 Task: Check the items in your cart.
Action: Mouse moved to (936, 55)
Screenshot: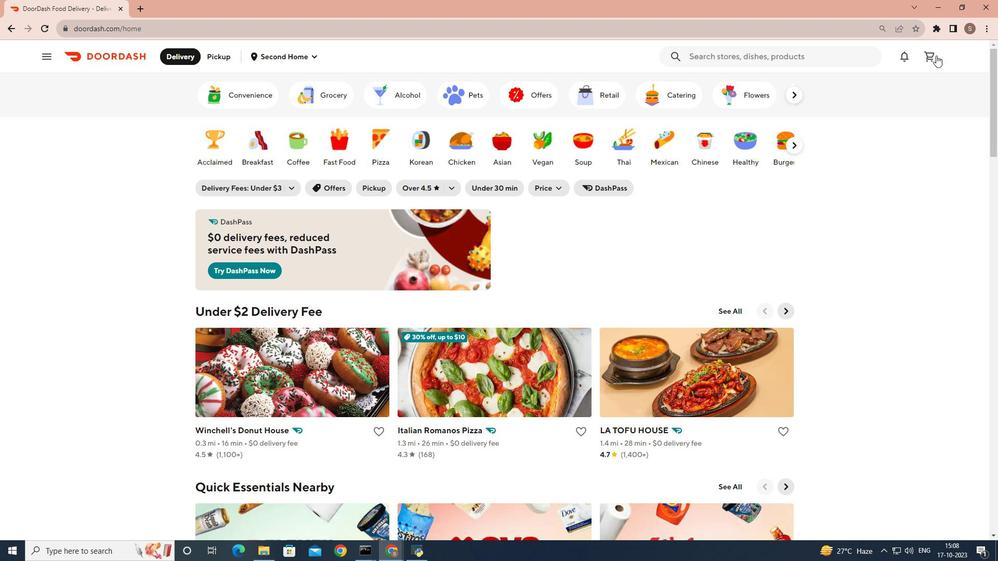 
Action: Mouse pressed left at (936, 55)
Screenshot: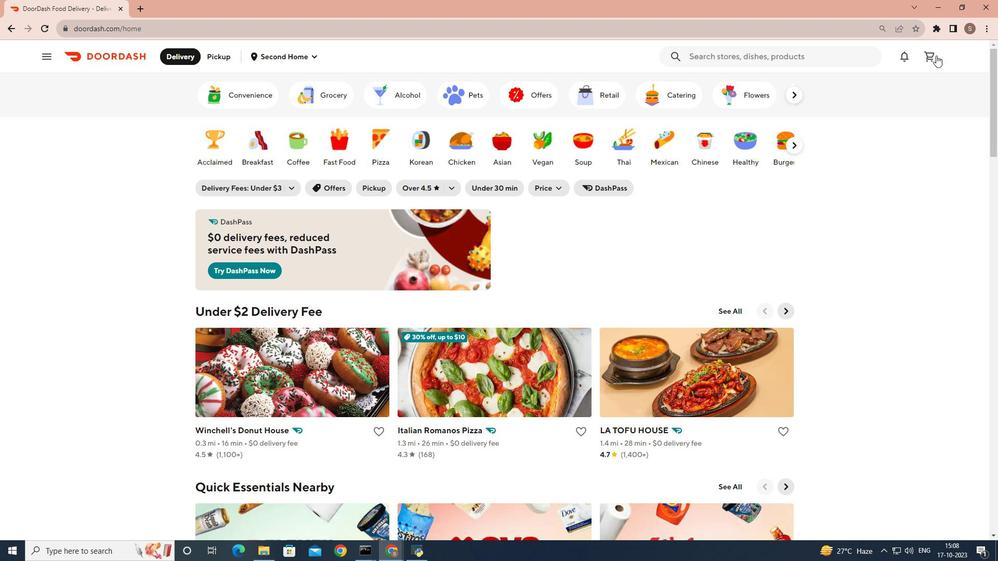 
Action: Mouse moved to (933, 56)
Screenshot: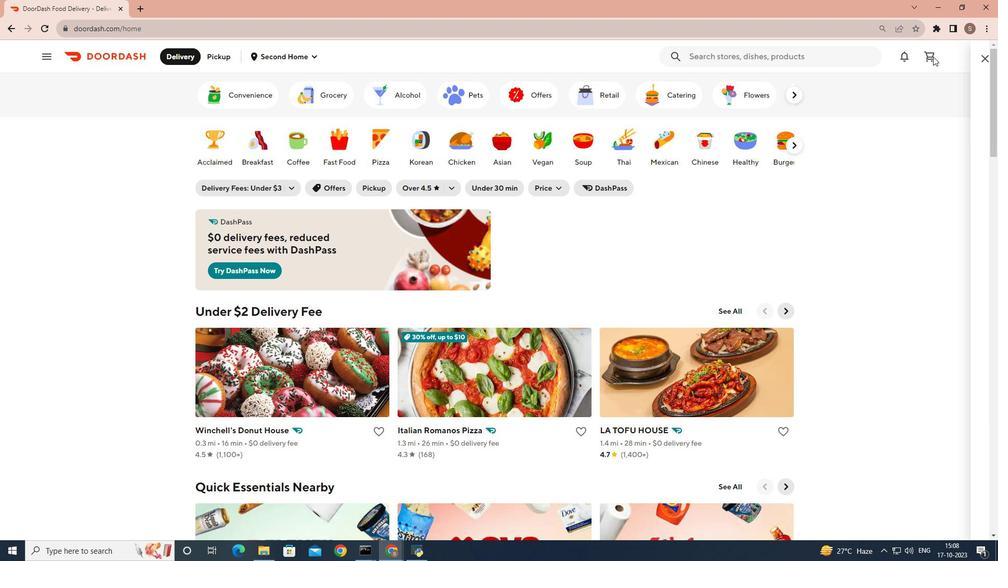 
Action: Mouse pressed left at (933, 56)
Screenshot: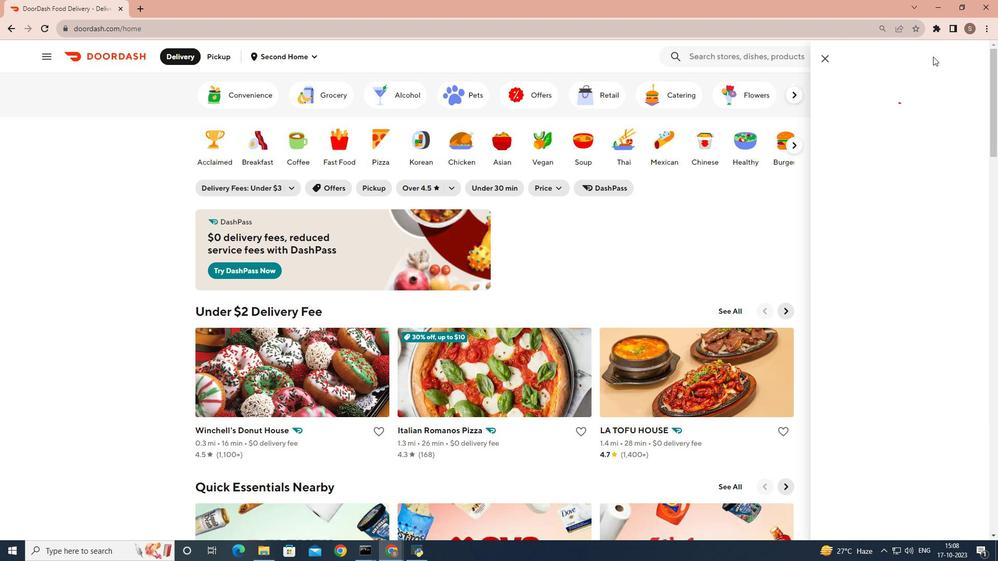
Action: Mouse moved to (933, 59)
Screenshot: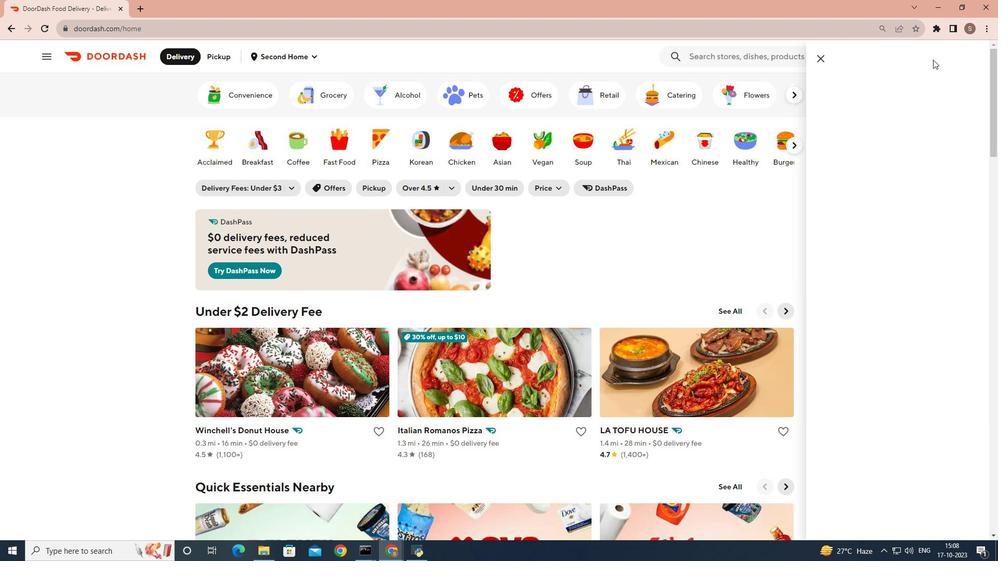 
